 Task: Open a blank sheet, save the file as Ellie Add the quote 'Every day is a new opportunity to be better than you were yesterday.'Every day is a new opportunity to be better than you were yesterday.  Apply font style Apply font style Blackadder ITC and font size 18 Align the text to the Justify .Change the text color to  Red
Action: Mouse moved to (23, 22)
Screenshot: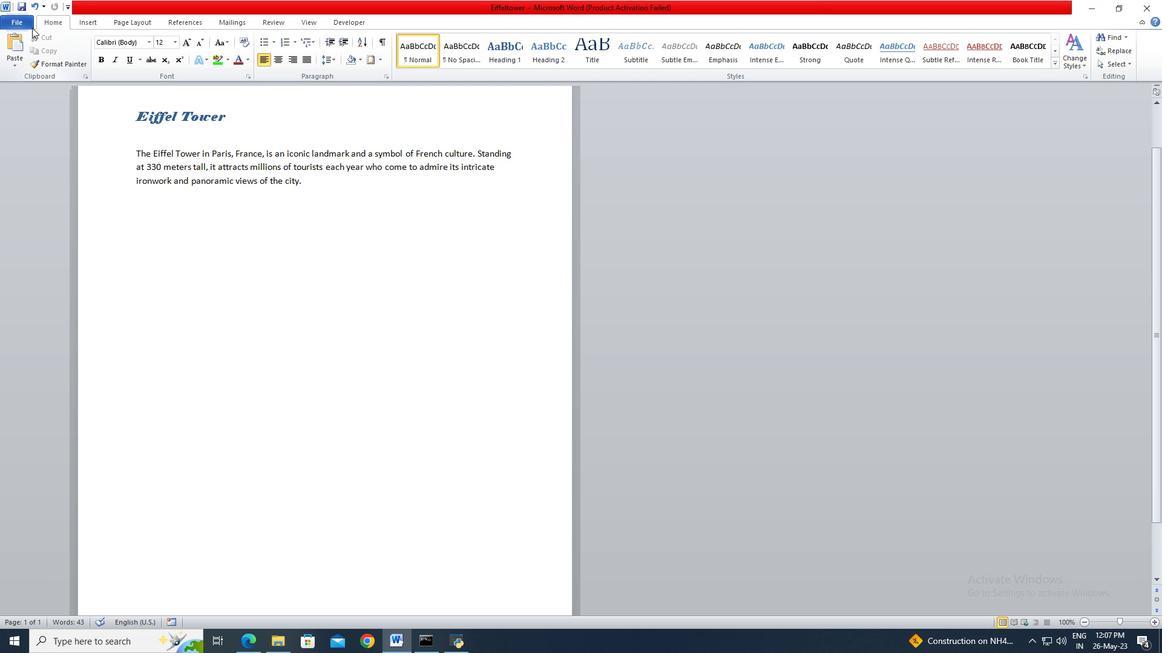 
Action: Mouse pressed left at (23, 22)
Screenshot: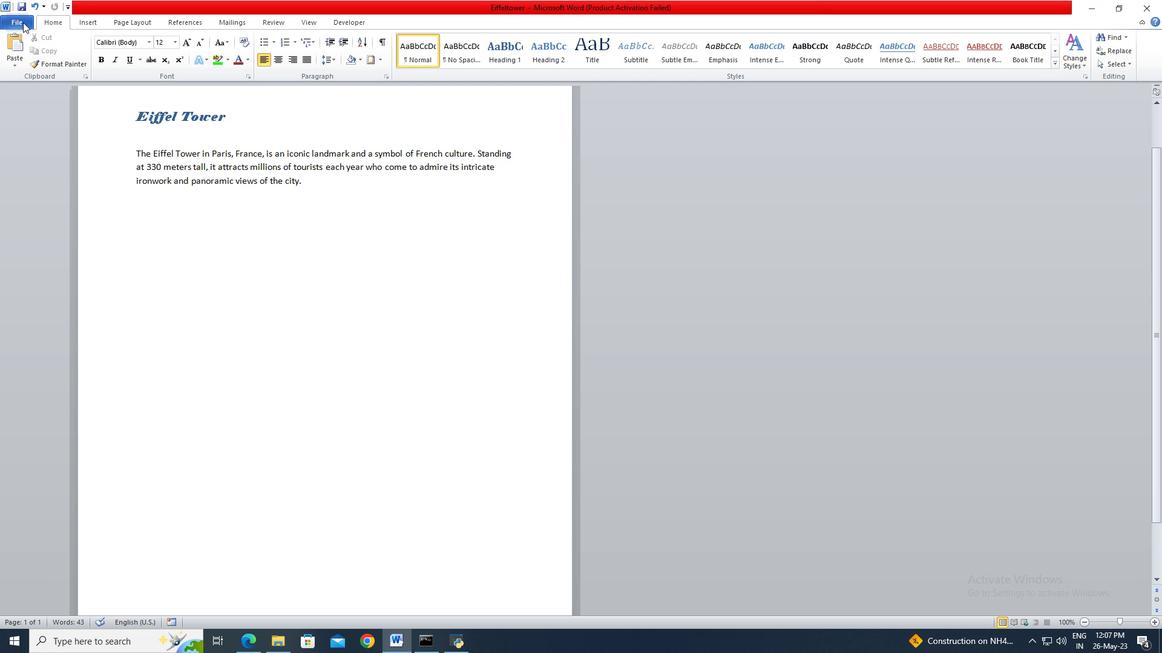 
Action: Mouse moved to (18, 166)
Screenshot: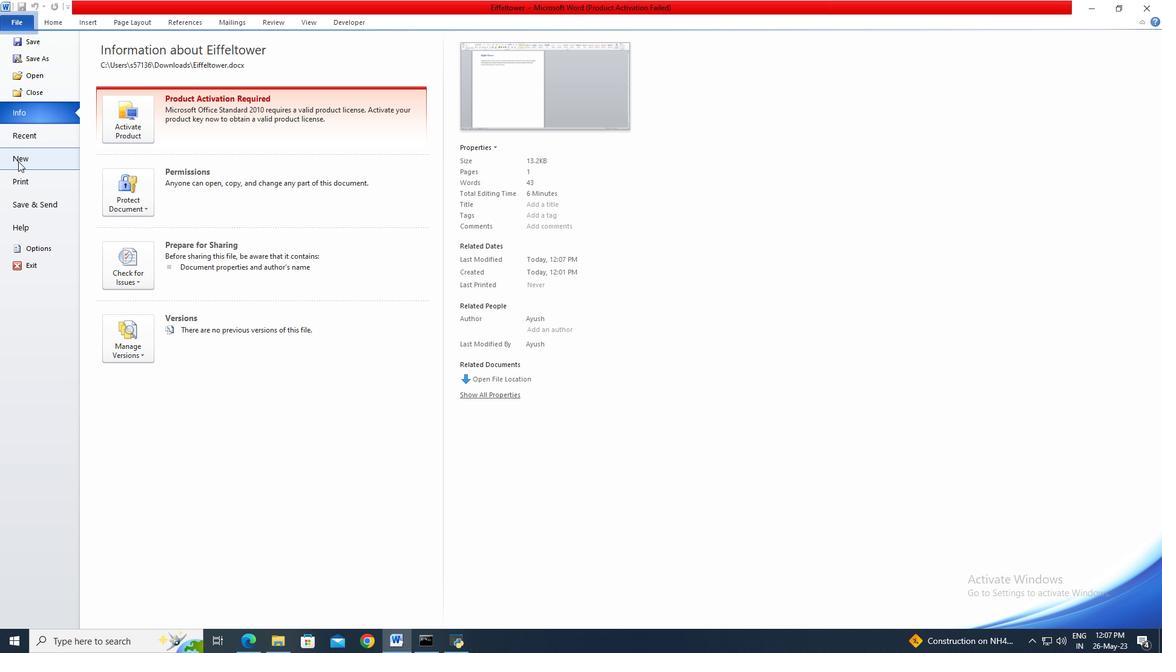 
Action: Mouse pressed left at (18, 166)
Screenshot: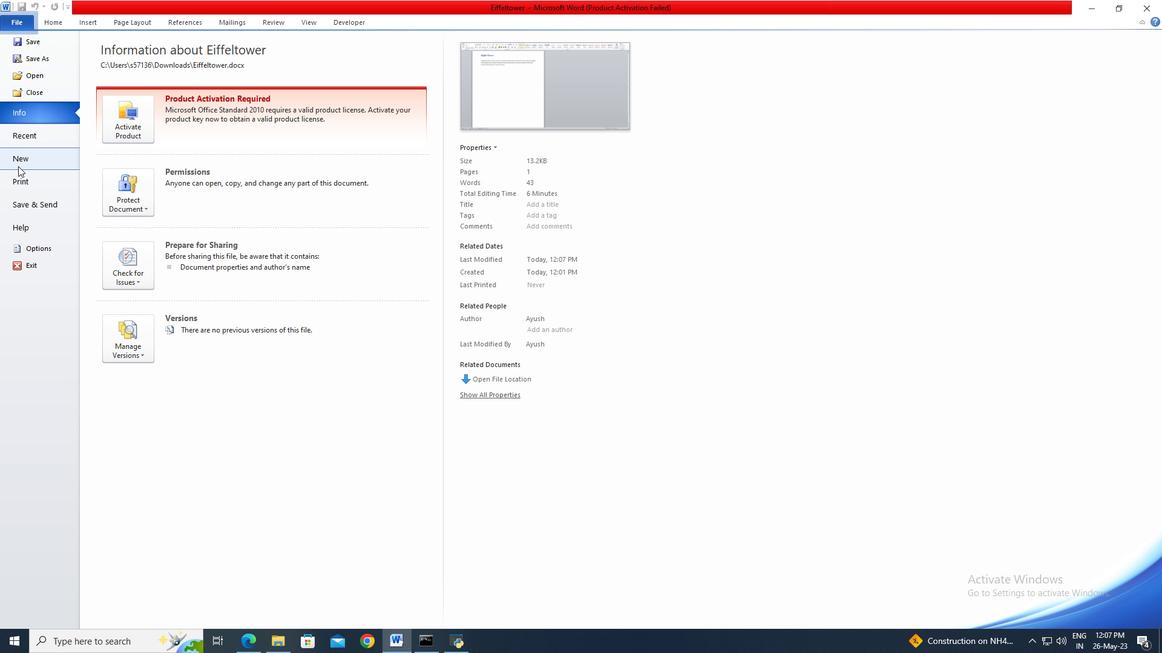 
Action: Mouse moved to (601, 302)
Screenshot: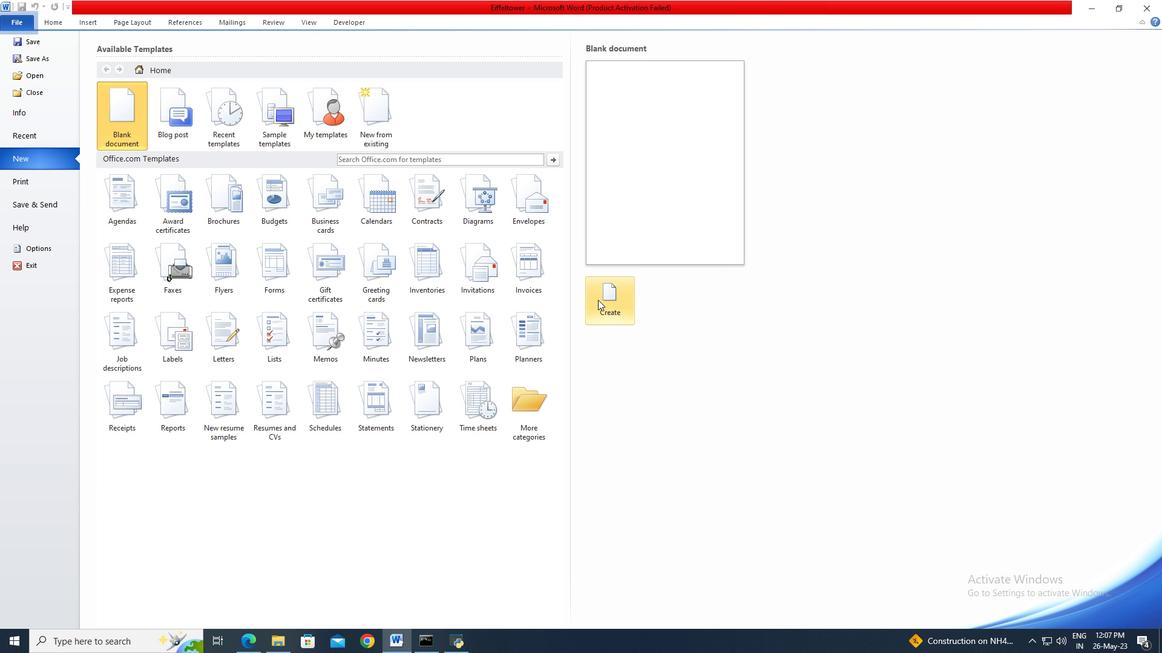 
Action: Mouse pressed left at (601, 302)
Screenshot: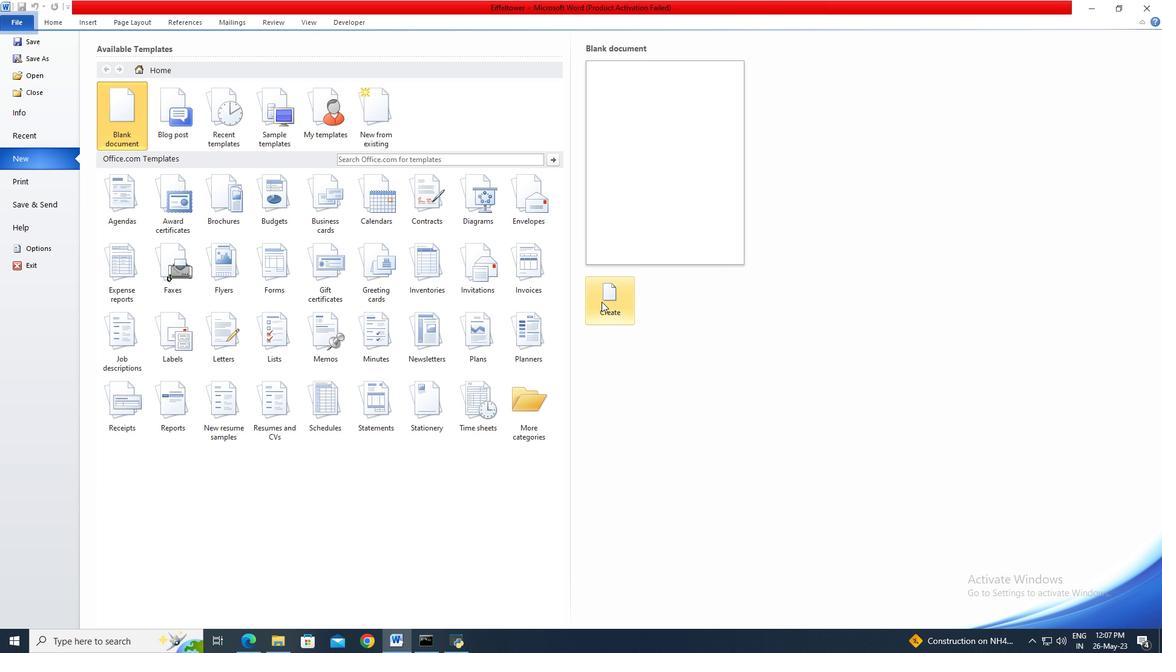 
Action: Mouse moved to (32, 27)
Screenshot: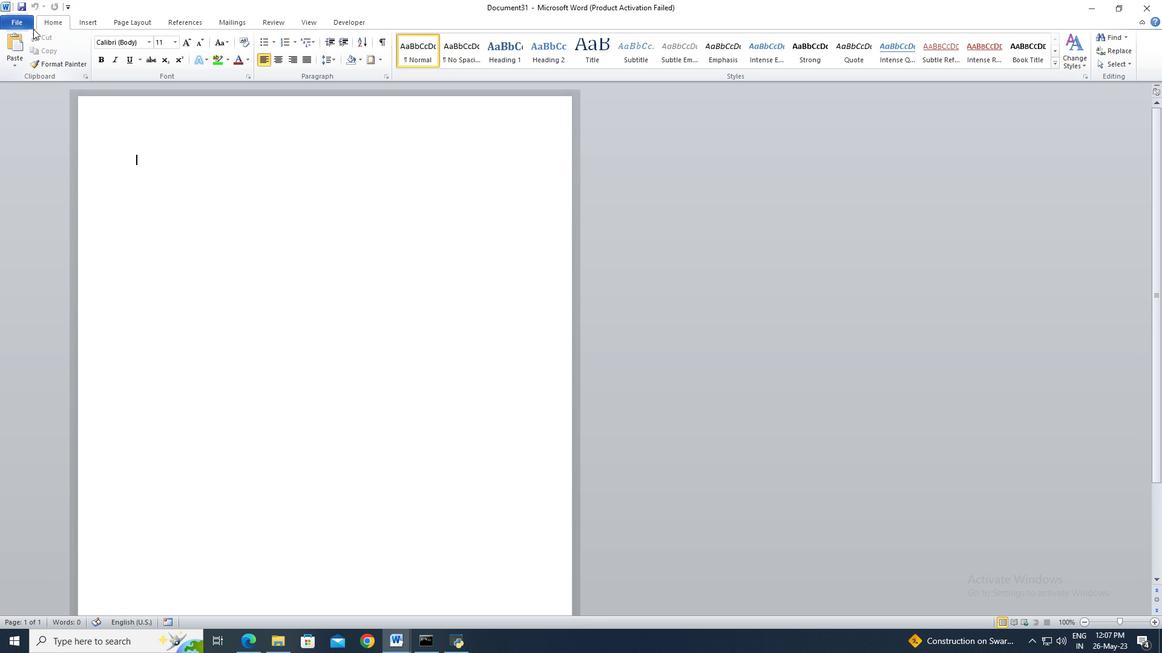 
Action: Mouse pressed left at (32, 27)
Screenshot: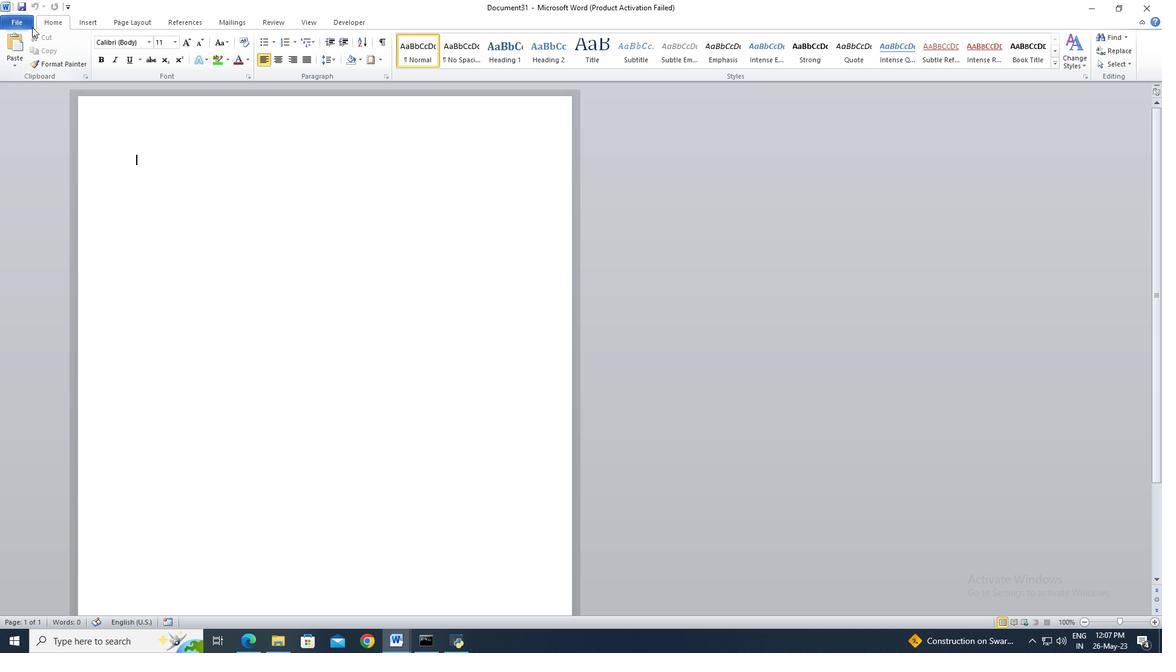 
Action: Mouse moved to (31, 62)
Screenshot: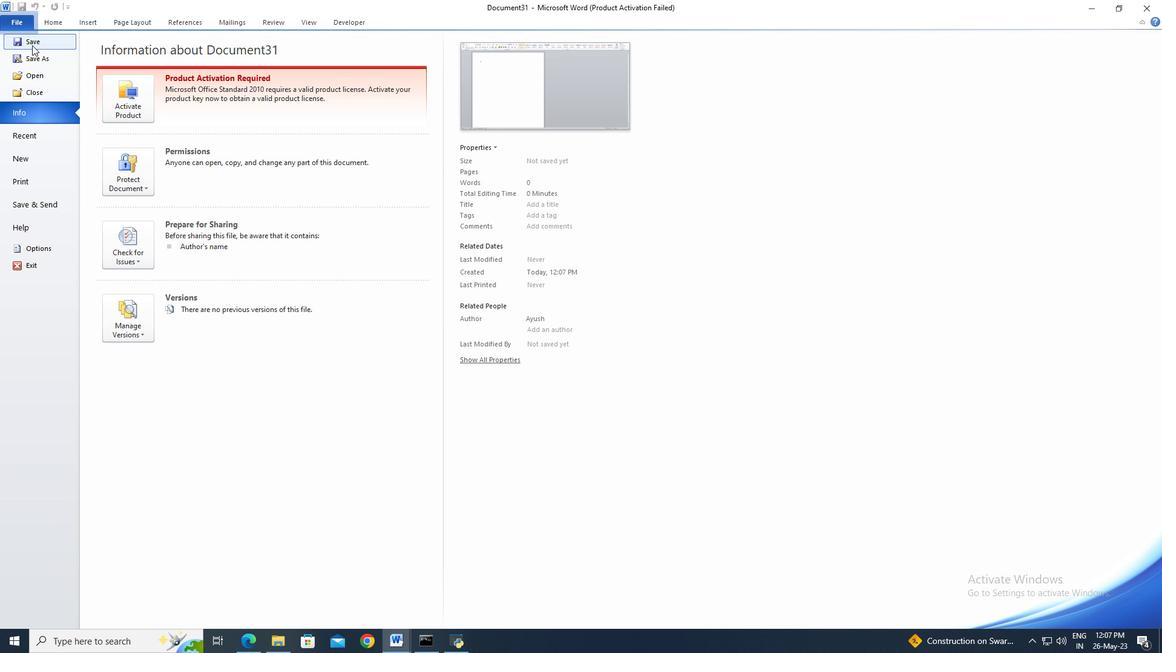
Action: Mouse pressed left at (31, 62)
Screenshot: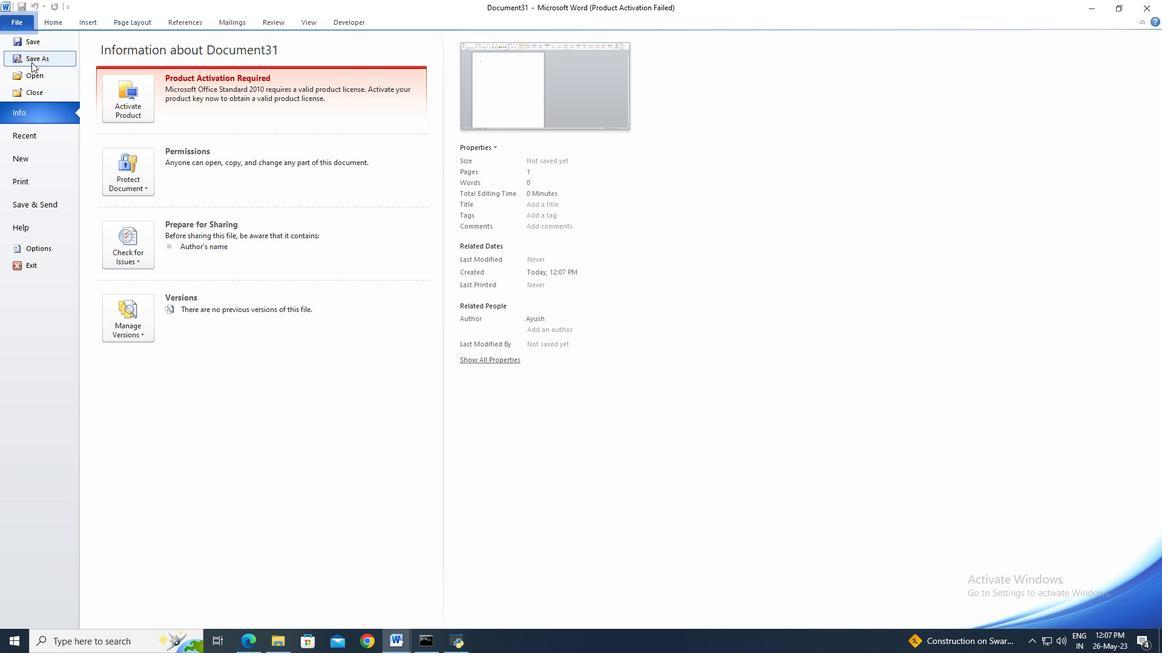 
Action: Mouse moved to (46, 130)
Screenshot: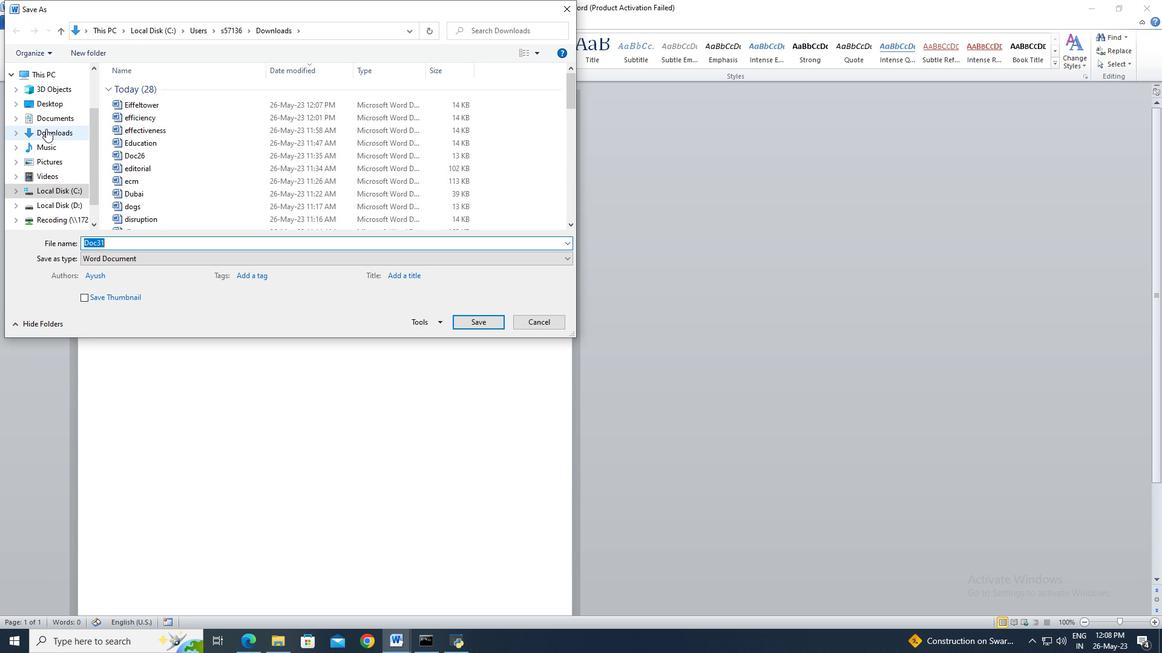
Action: Mouse pressed left at (46, 130)
Screenshot: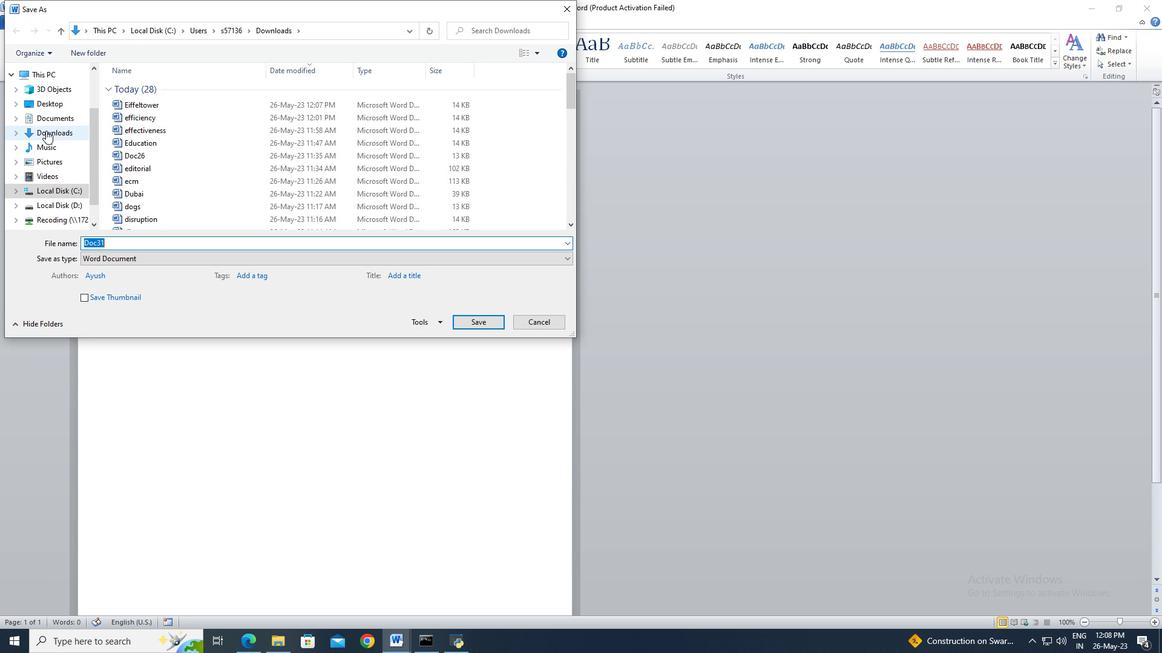 
Action: Mouse moved to (117, 237)
Screenshot: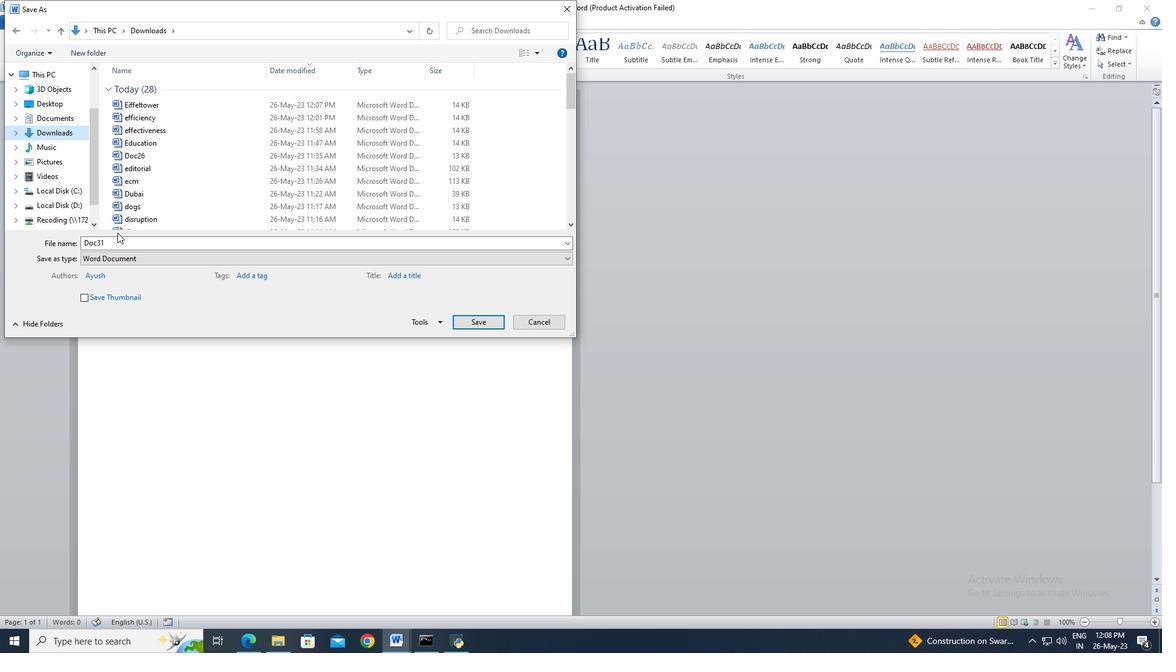 
Action: Mouse pressed left at (117, 237)
Screenshot: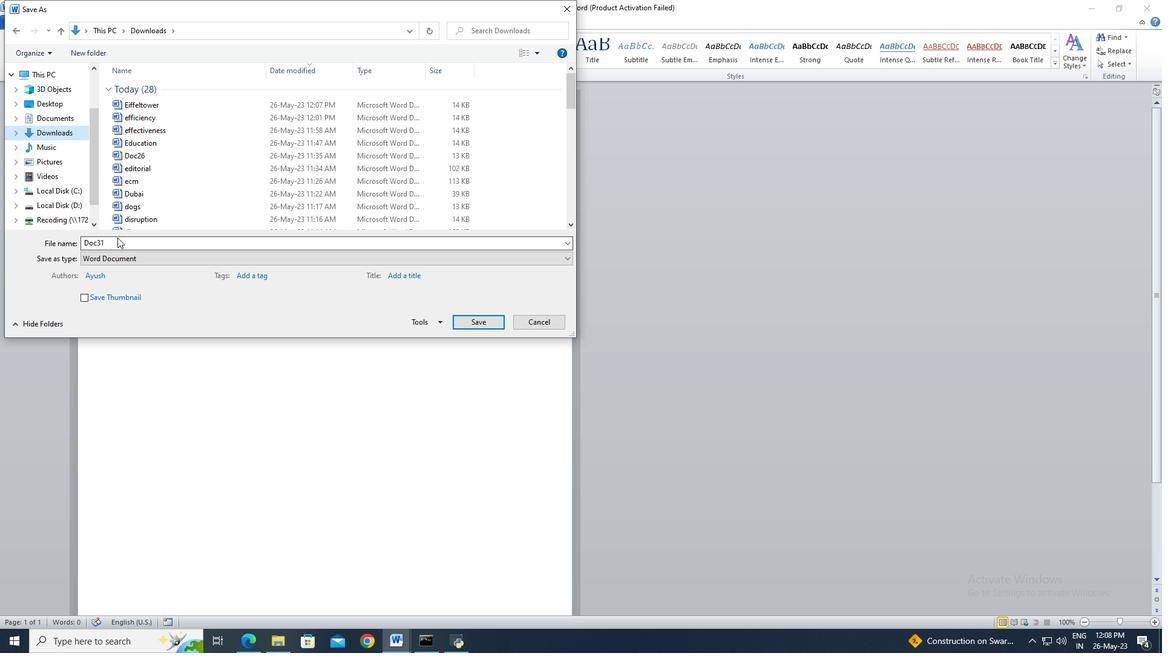 
Action: Key pressed <Key.shift>Ellie
Screenshot: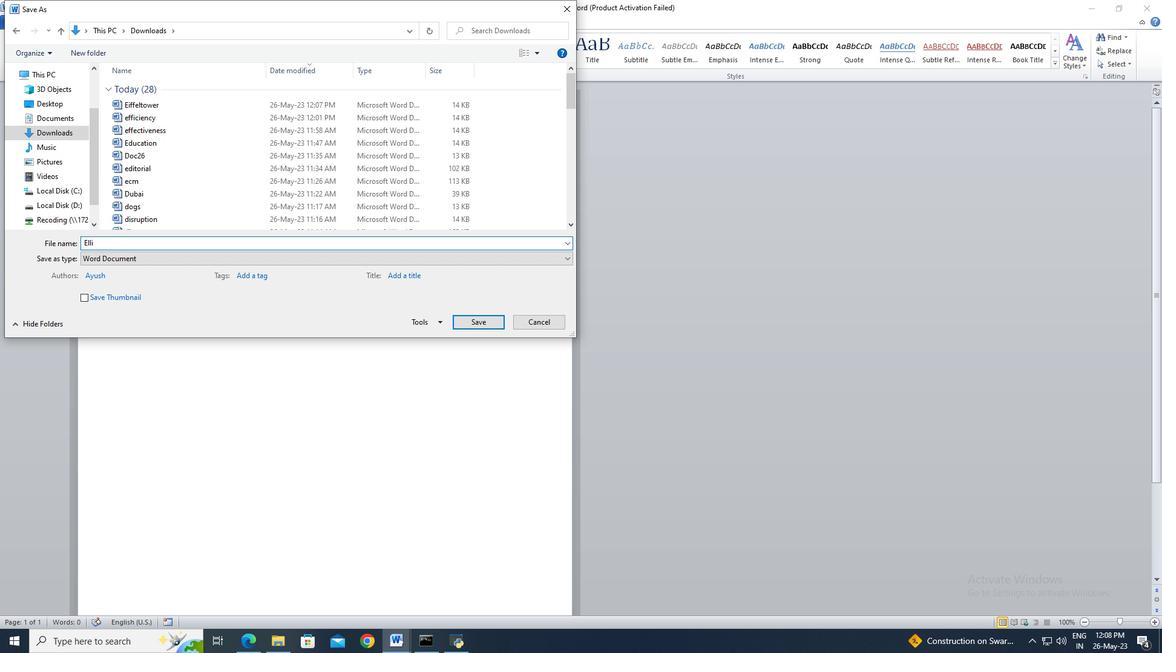 
Action: Mouse moved to (478, 326)
Screenshot: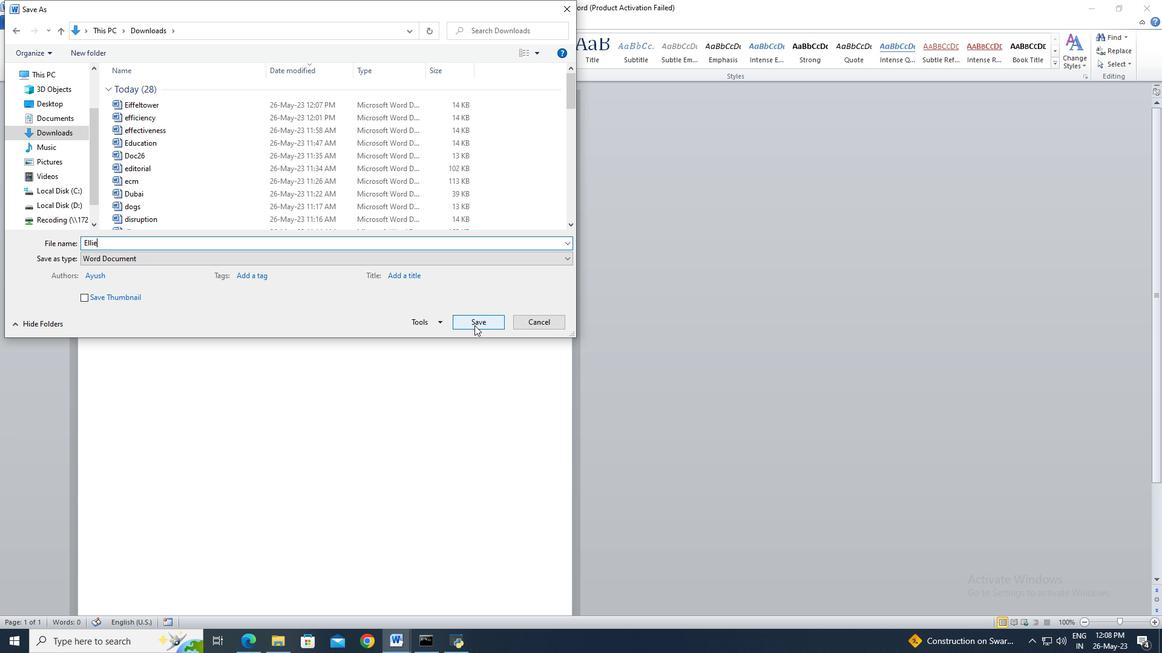 
Action: Mouse pressed left at (478, 326)
Screenshot: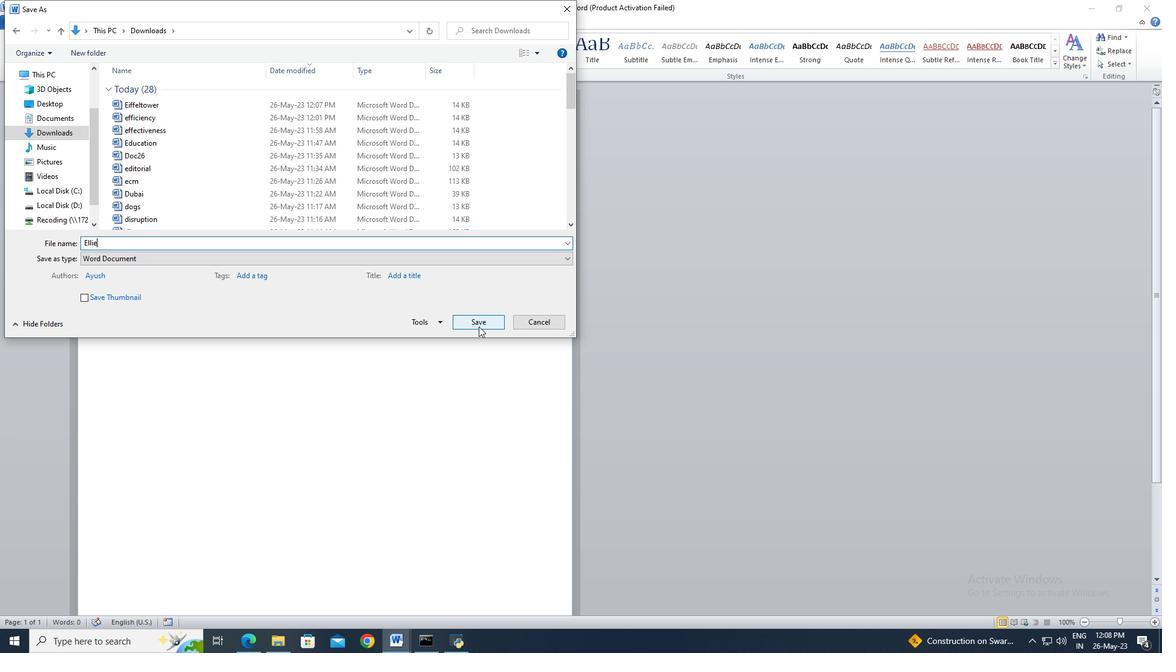 
Action: Mouse moved to (266, 215)
Screenshot: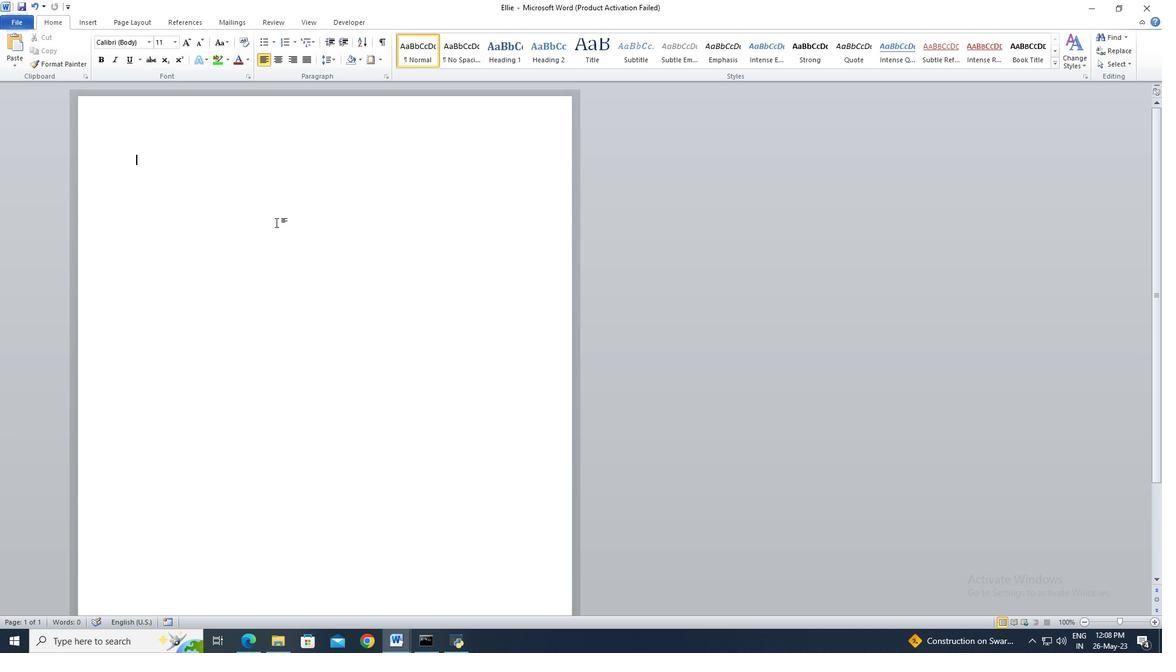 
Action: Key pressed <Key.shift>"<Key.shift>Every<Key.space>day<Key.space>is<Key.space>a<Key.space>new<Key.space>opportunity<Key.space>to<Key.space>be<Key.space>better<Key.space>than<Key.space>you<Key.space>were<Key.space>yesterday.<Key.shift>"
Screenshot: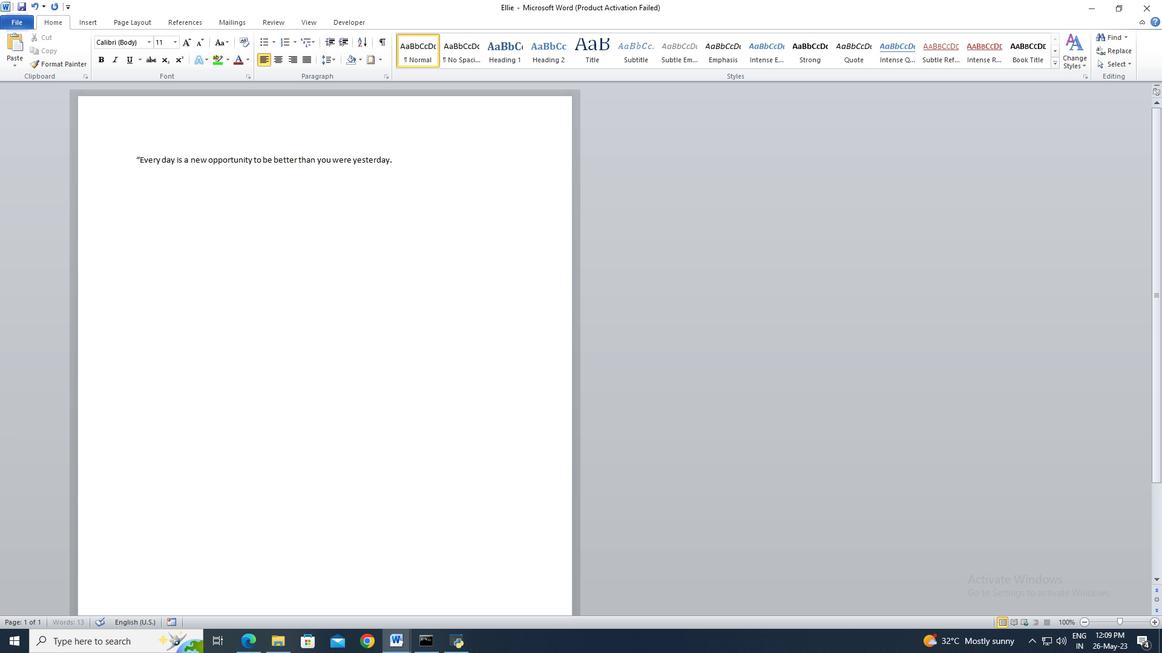 
Action: Mouse moved to (137, 158)
Screenshot: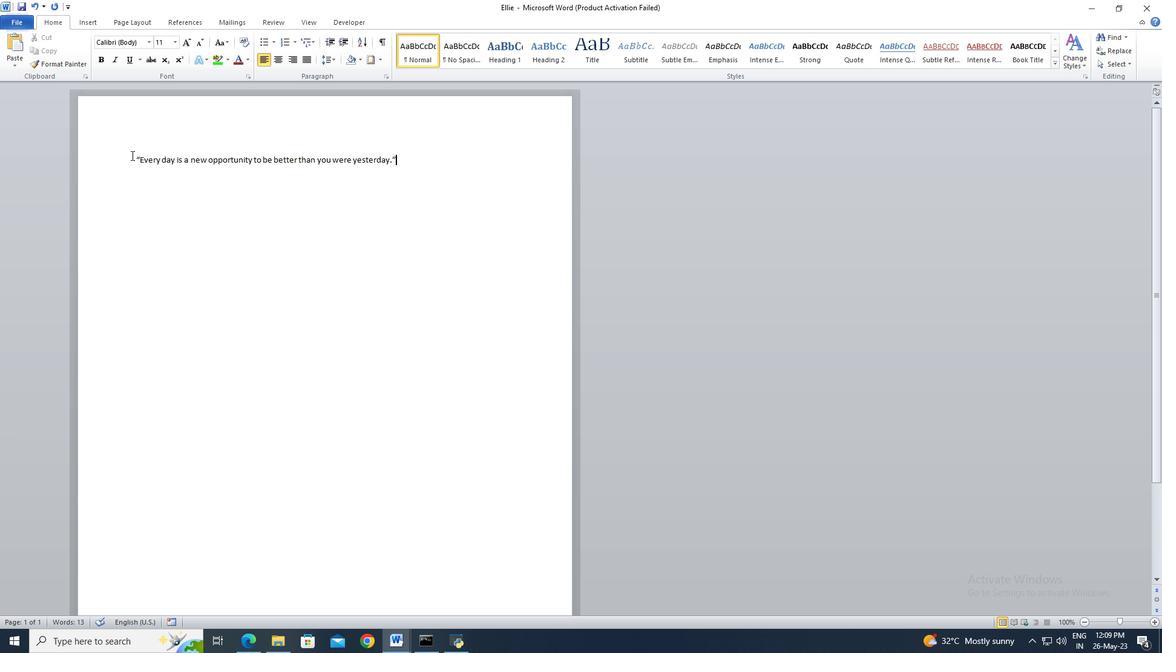 
Action: Mouse pressed left at (137, 158)
Screenshot: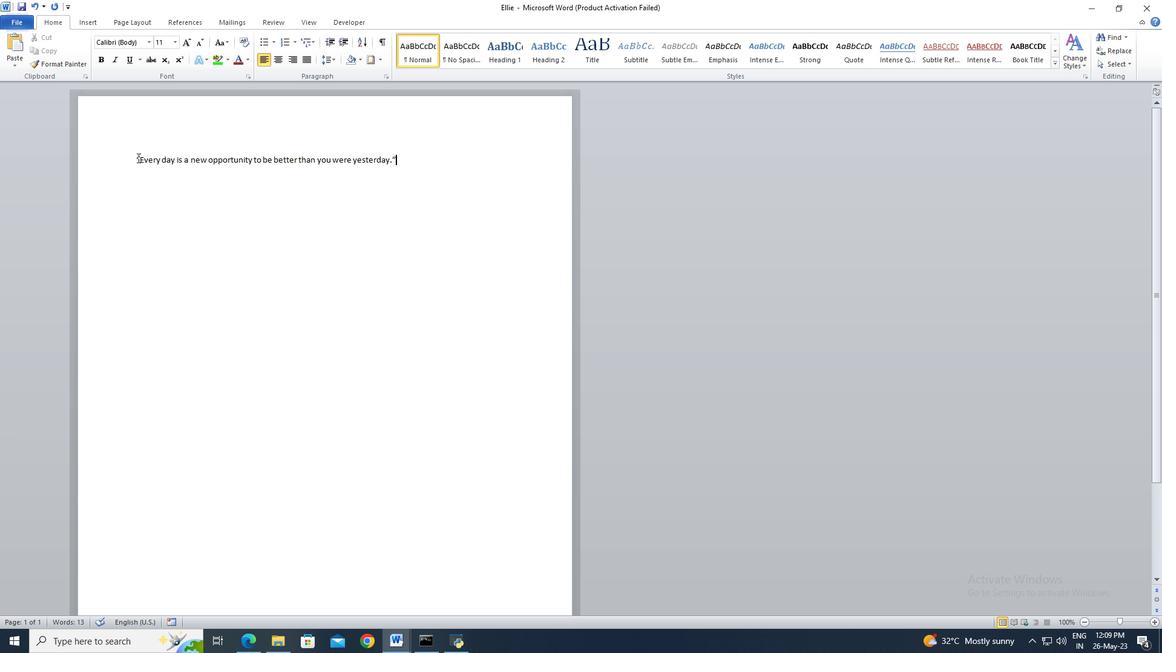 
Action: Mouse moved to (396, 174)
Screenshot: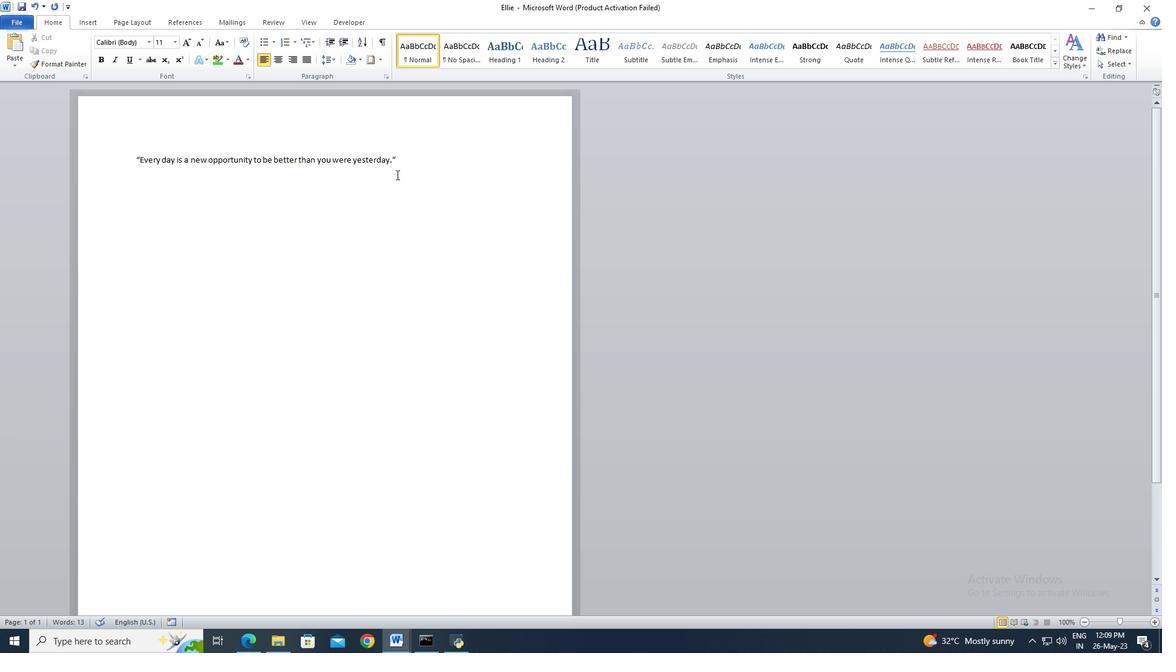 
Action: Key pressed ctrl+A
Screenshot: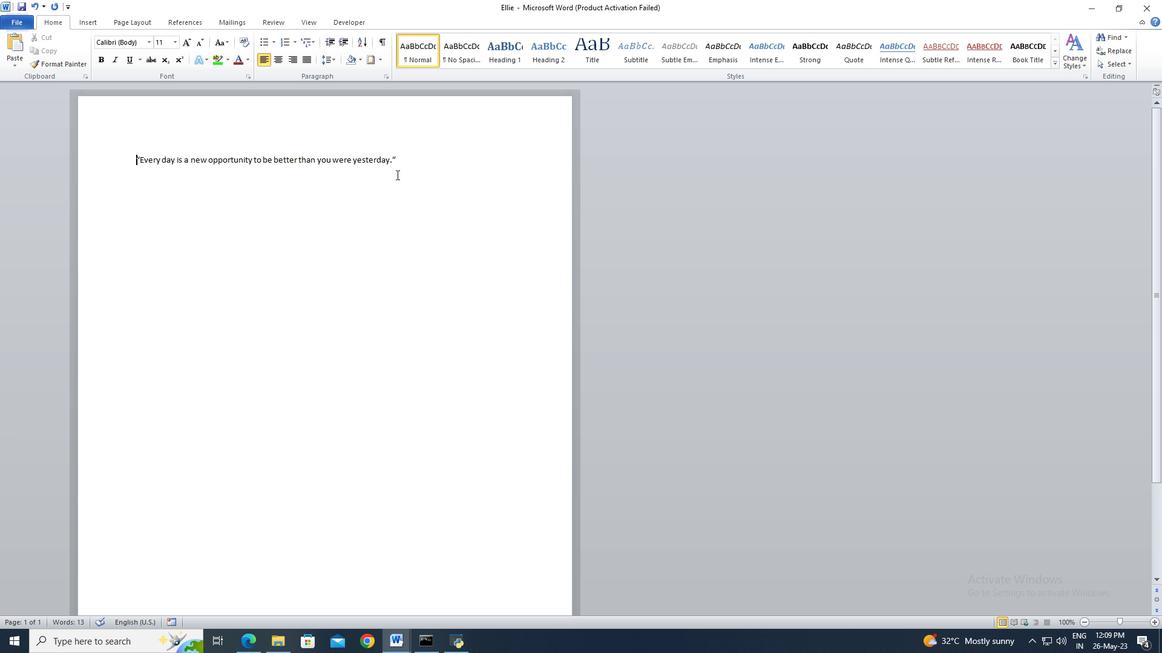 
Action: Mouse moved to (135, 39)
Screenshot: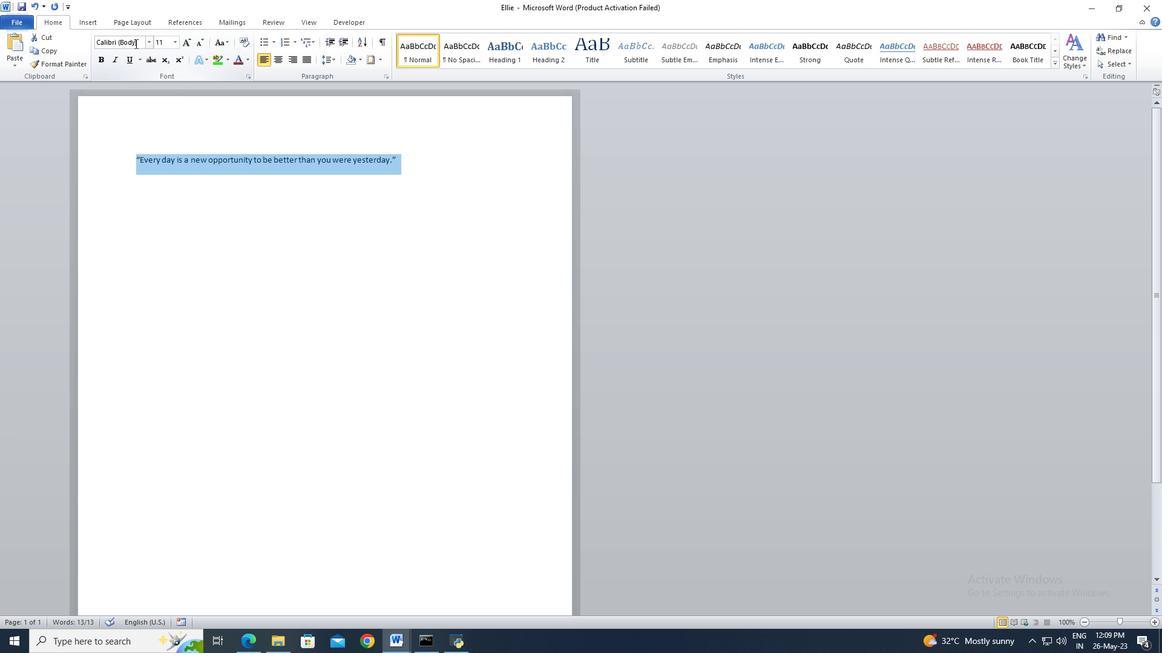 
Action: Mouse pressed left at (135, 39)
Screenshot: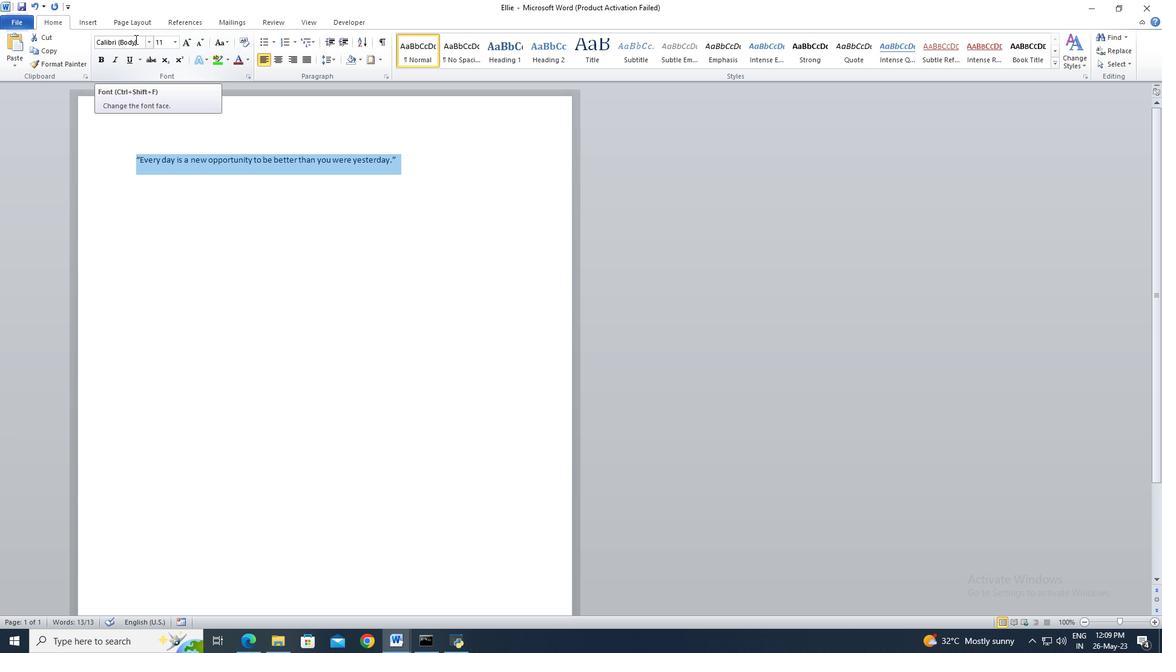 
Action: Key pressed <Key.shift>Blackladder<Key.backspace><Key.backspace><Key.backspace><Key.backspace><Key.backspace><Key.backspace>adder<Key.space><Key.shift>ITC<Key.enter>
Screenshot: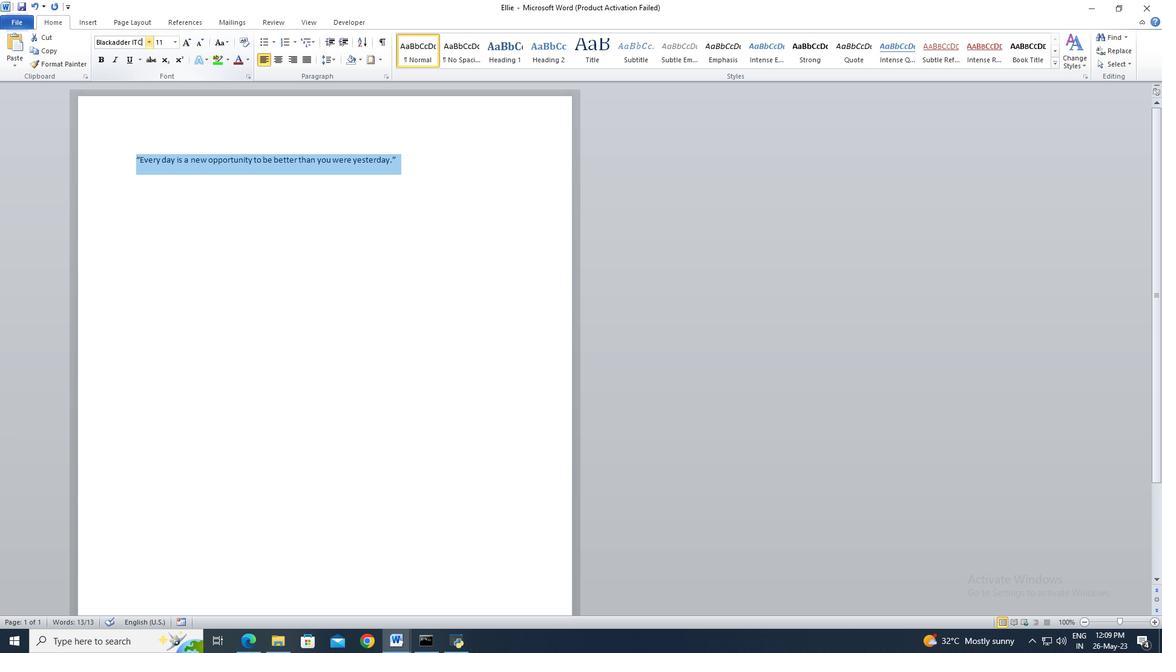 
Action: Mouse moved to (164, 39)
Screenshot: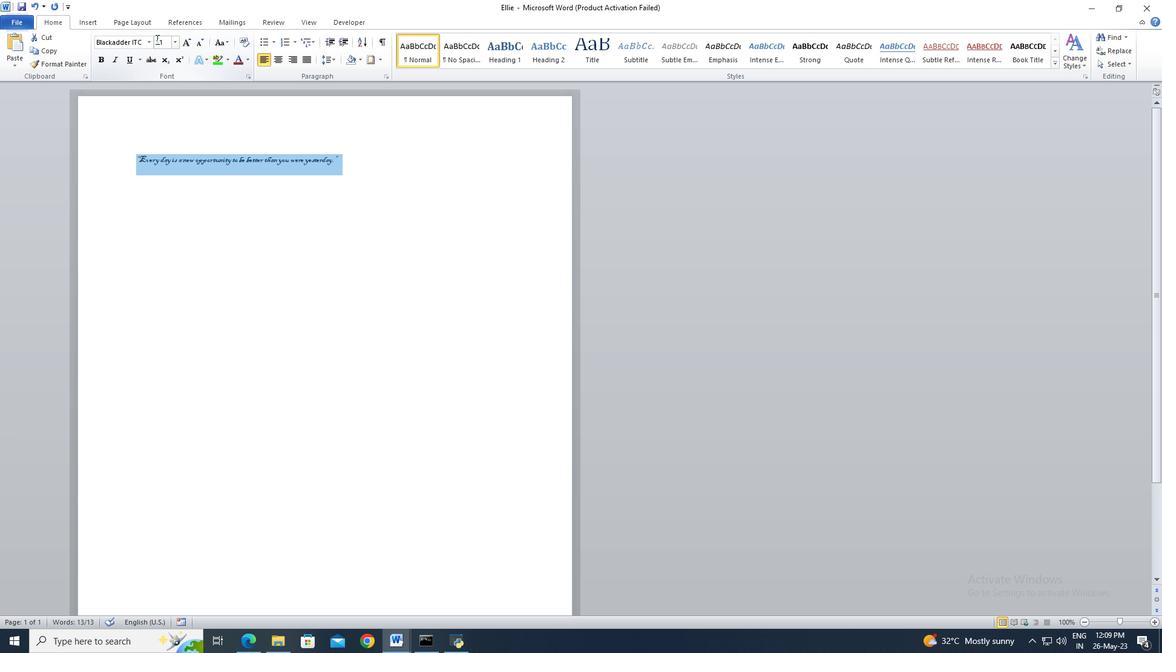 
Action: Mouse pressed left at (164, 39)
Screenshot: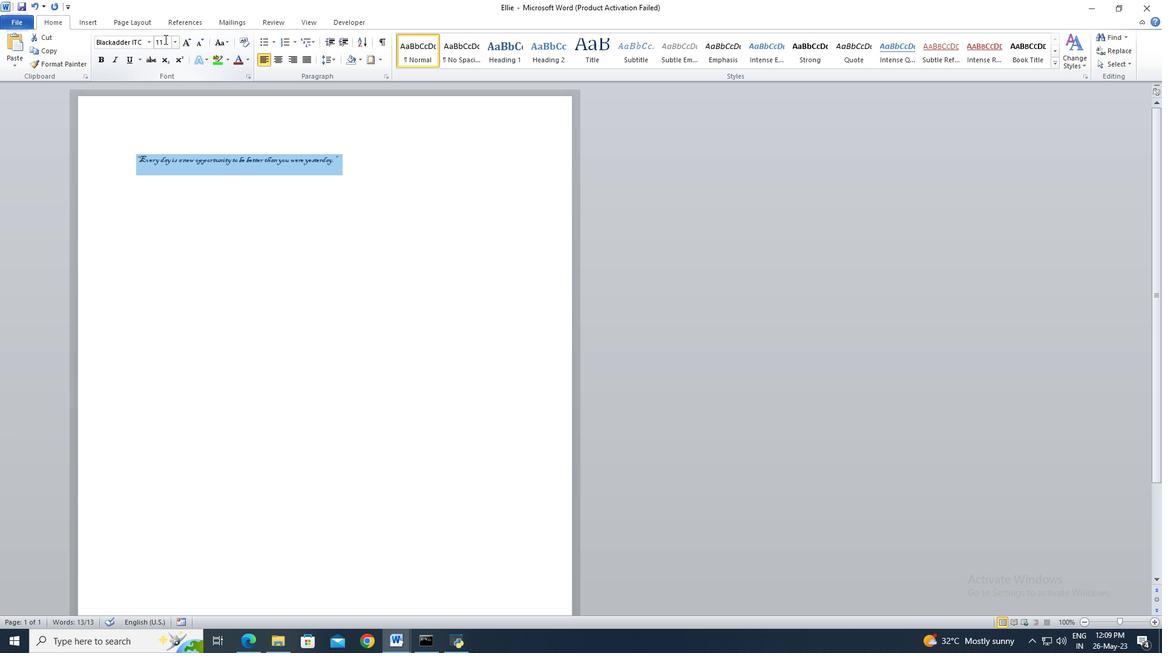 
Action: Key pressed 18<Key.enter>
Screenshot: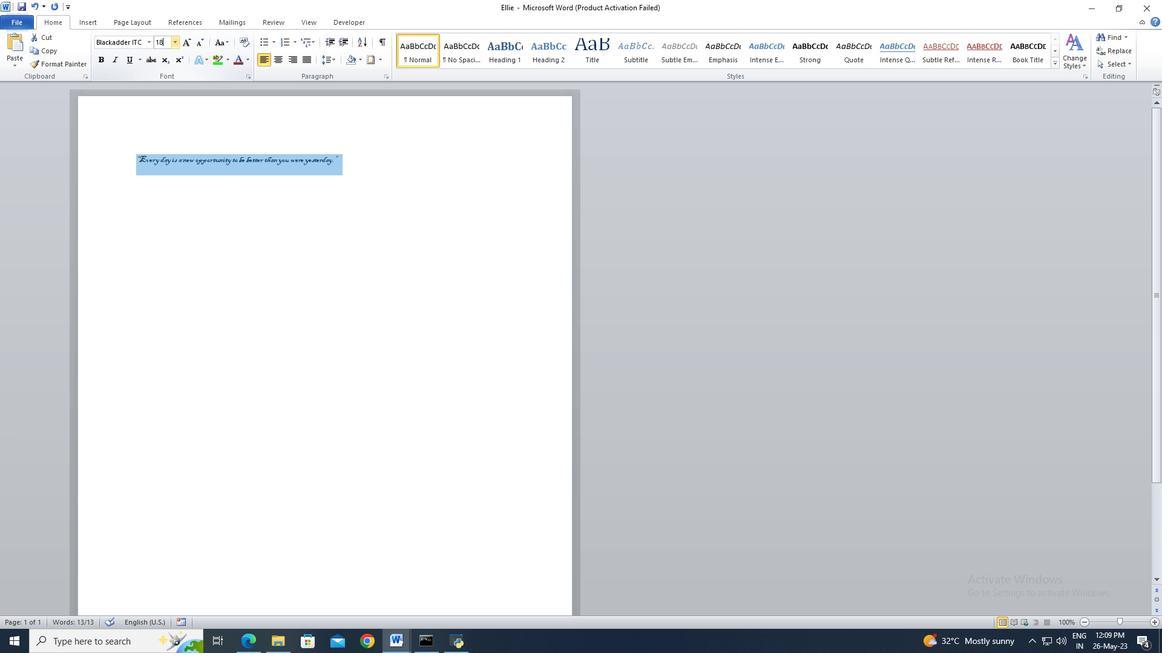 
Action: Mouse moved to (309, 61)
Screenshot: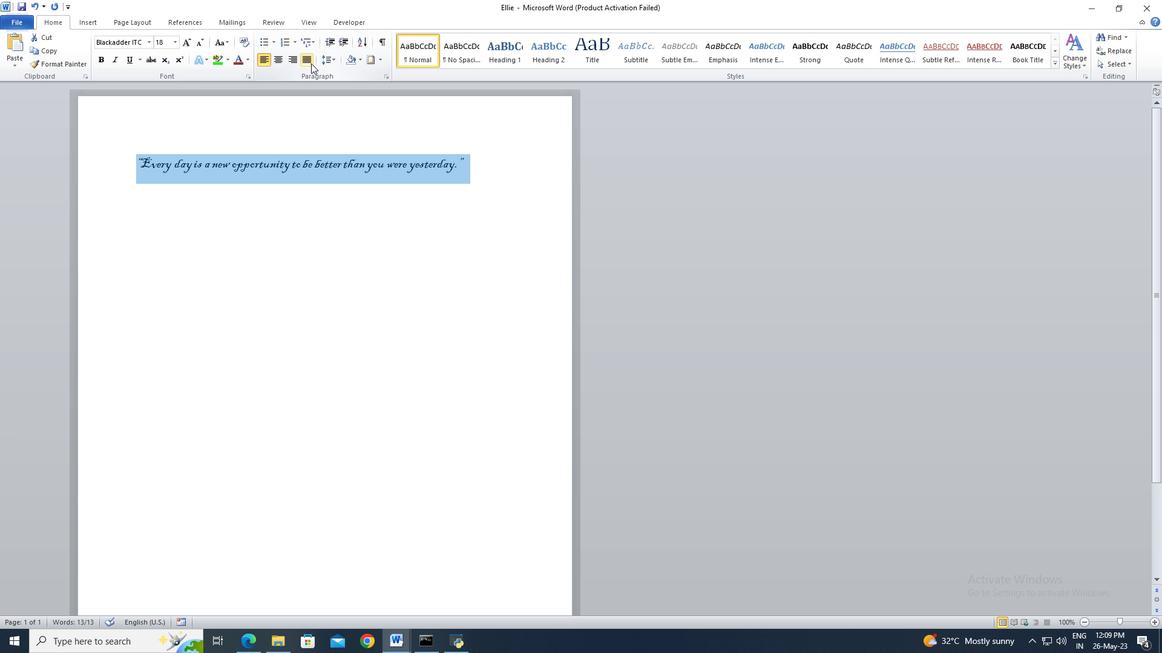 
Action: Mouse pressed left at (309, 61)
Screenshot: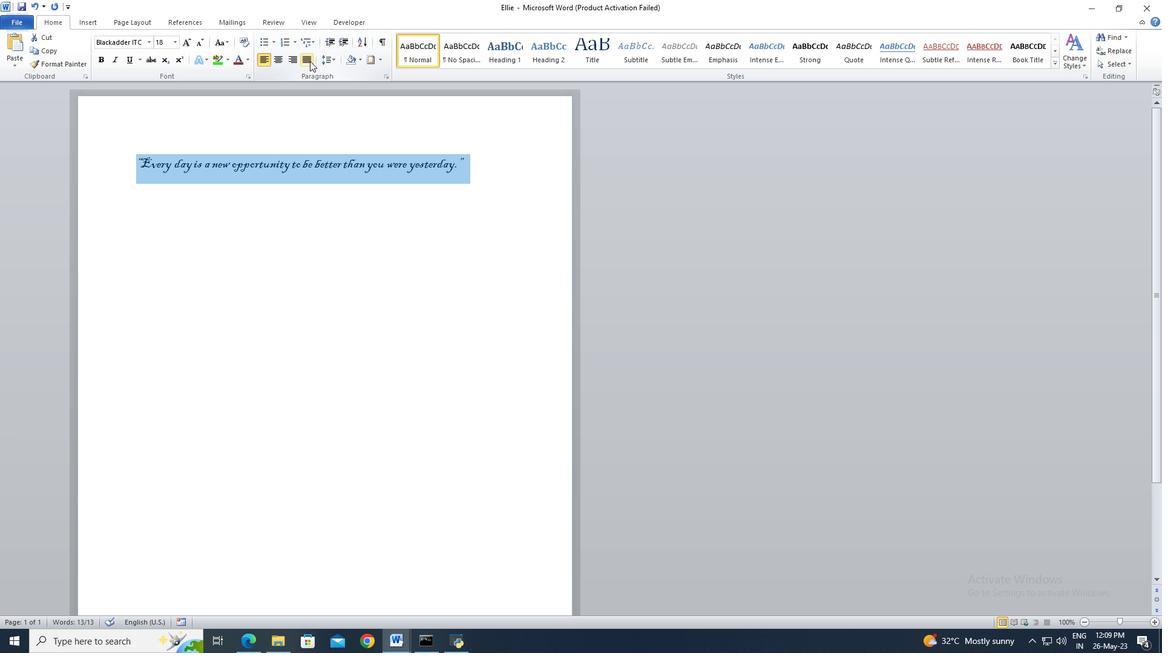 
Action: Mouse moved to (249, 61)
Screenshot: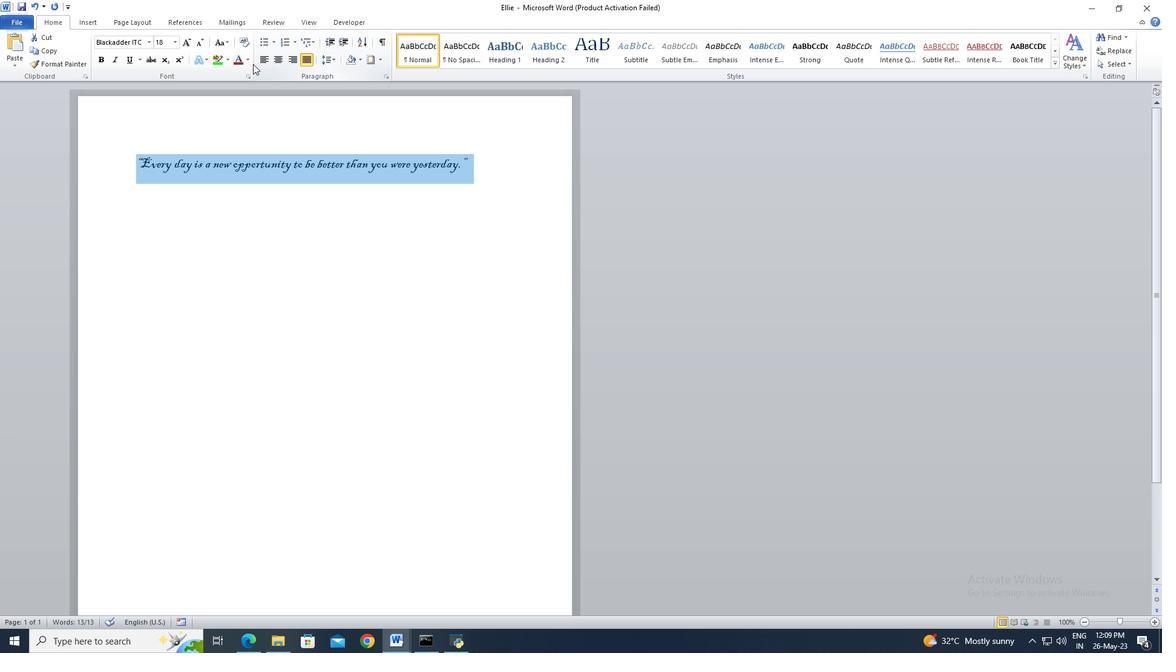 
Action: Mouse pressed left at (249, 61)
Screenshot: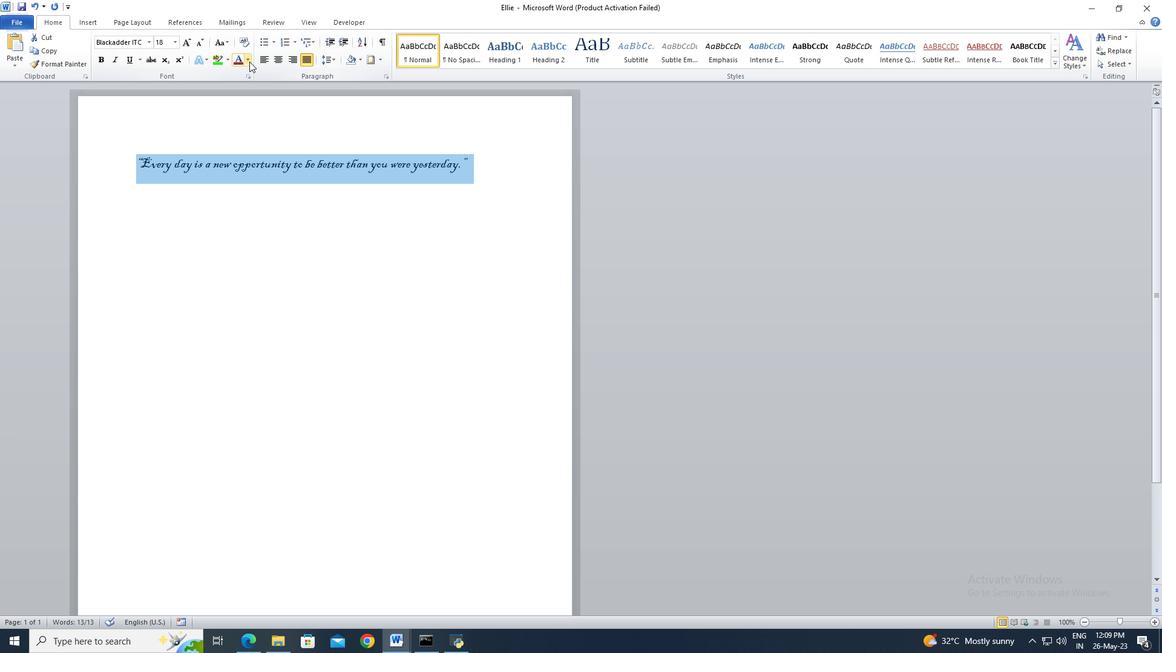 
Action: Mouse moved to (247, 159)
Screenshot: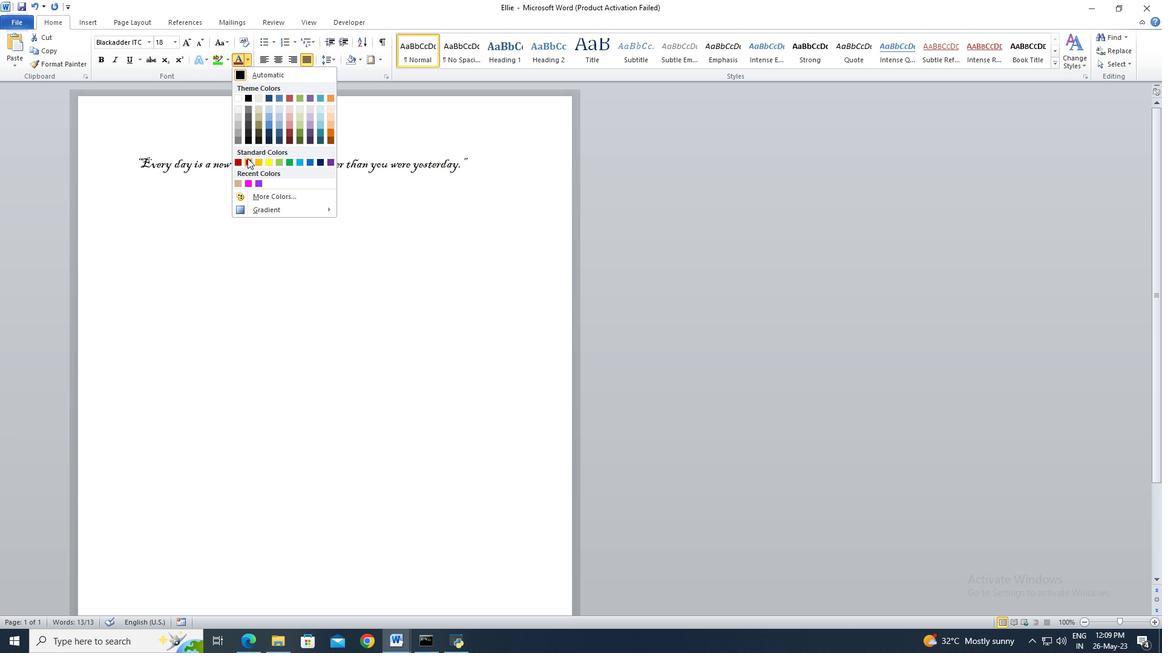 
Action: Mouse pressed left at (247, 159)
Screenshot: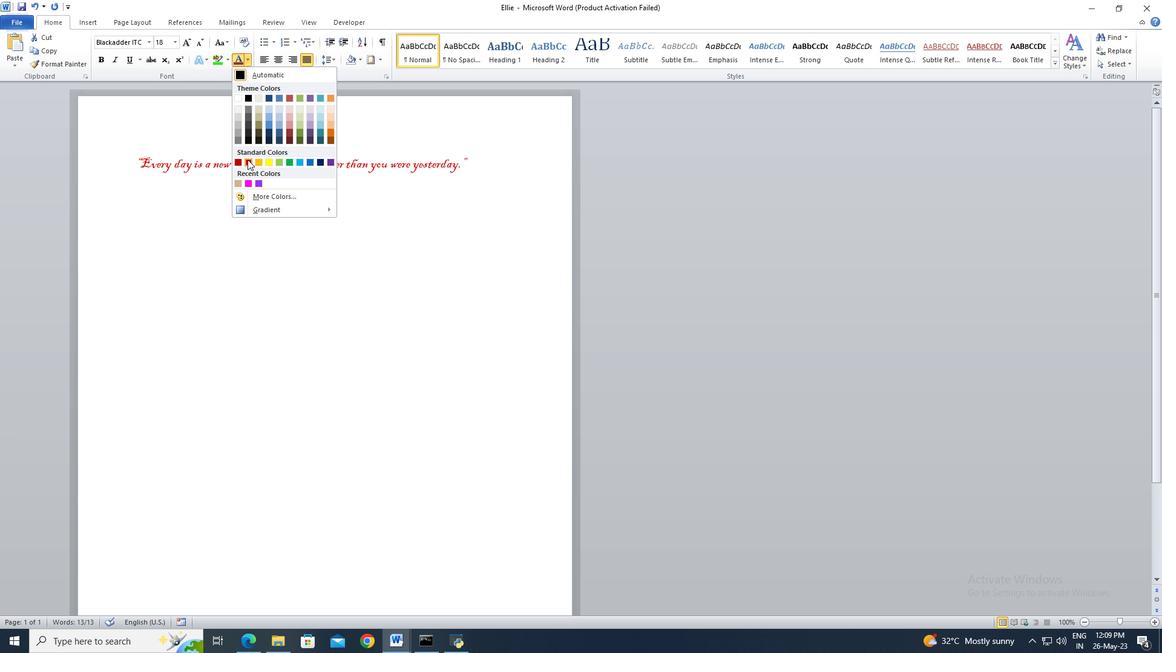 
Action: Mouse moved to (483, 164)
Screenshot: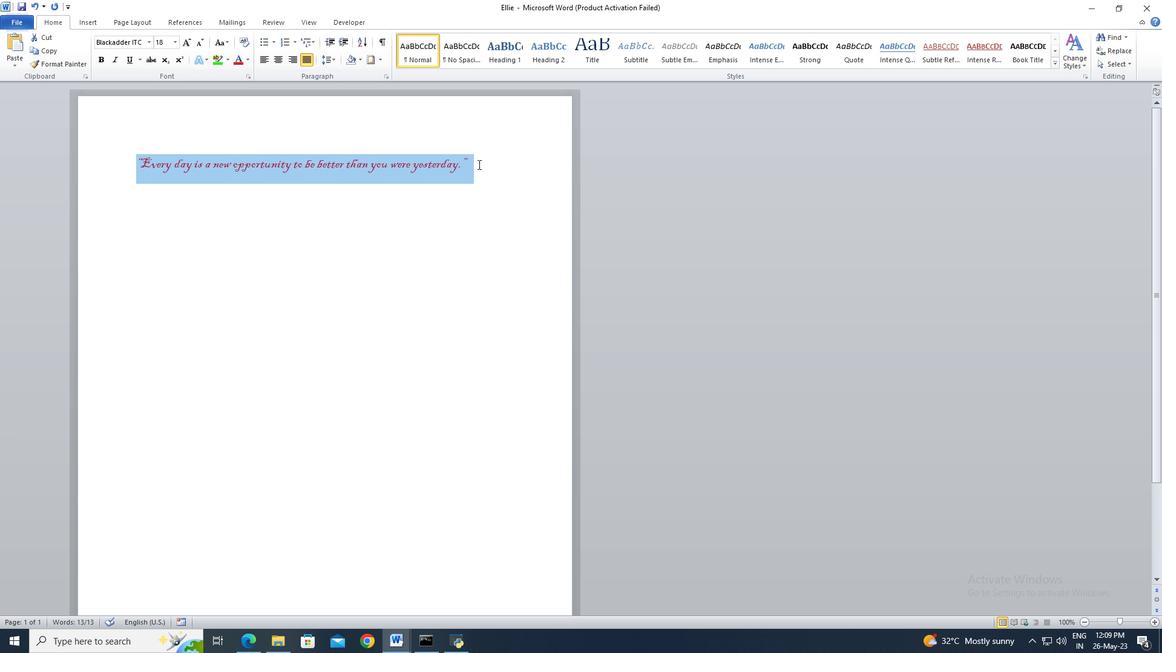 
Action: Mouse pressed left at (483, 164)
Screenshot: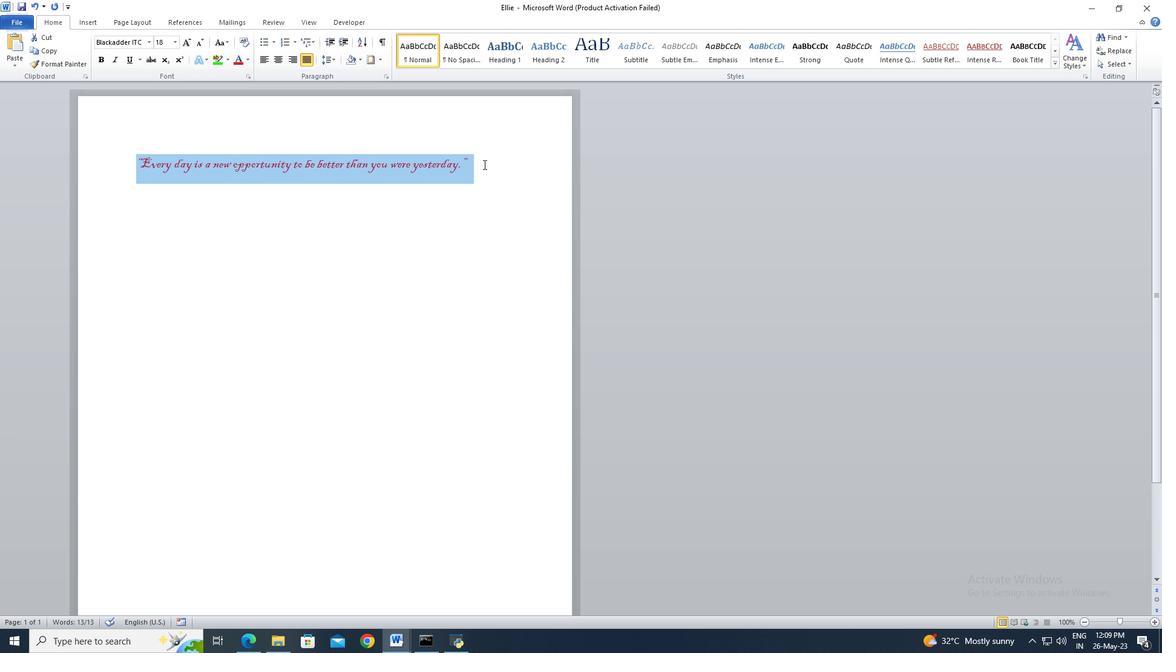 
